 Task: Look for products in the category "Salsa" from the brand "Lucky Habanero".
Action: Mouse moved to (298, 165)
Screenshot: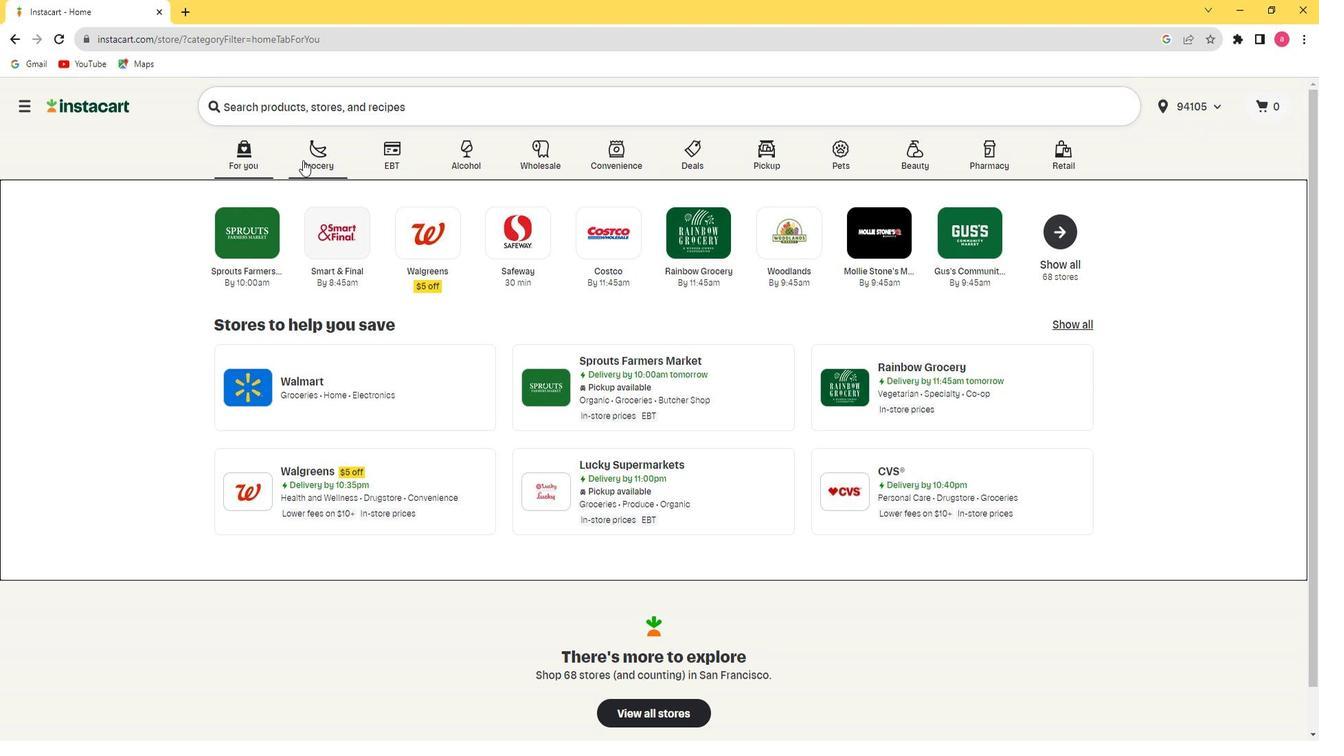 
Action: Mouse pressed left at (298, 165)
Screenshot: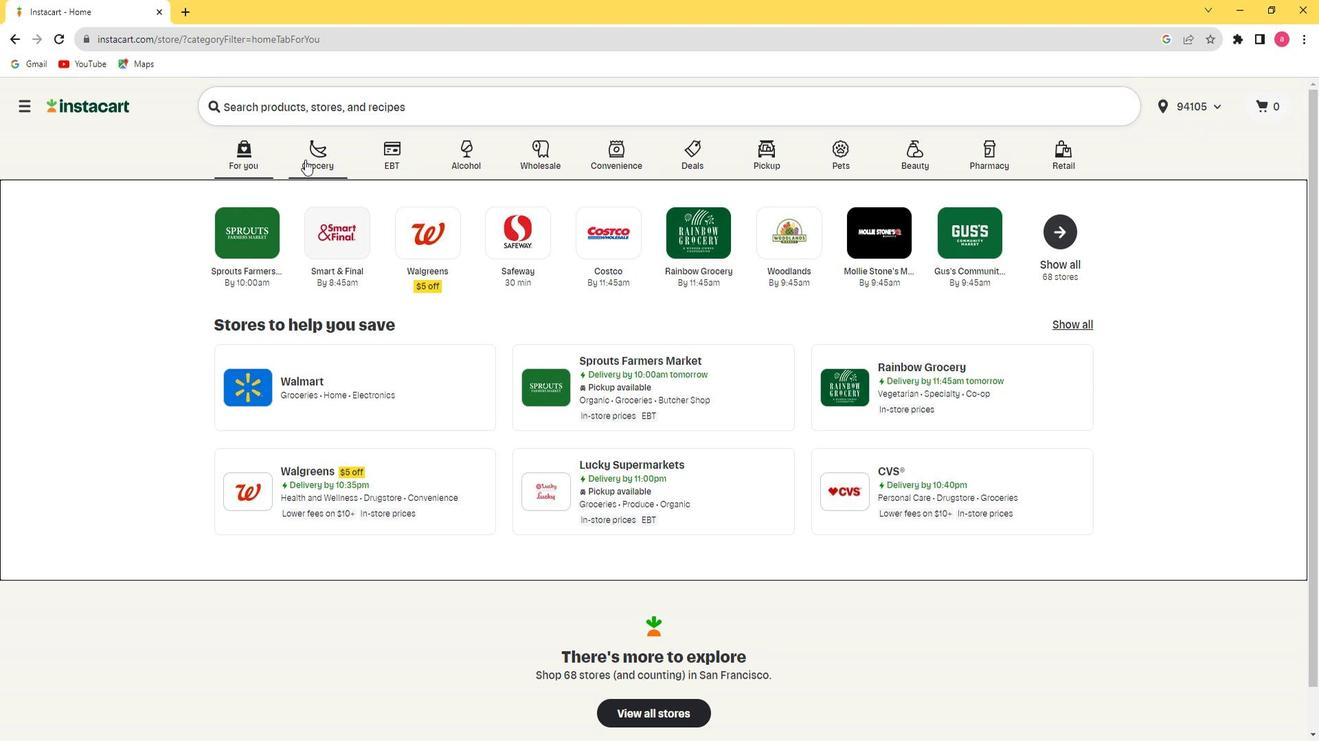 
Action: Mouse moved to (792, 267)
Screenshot: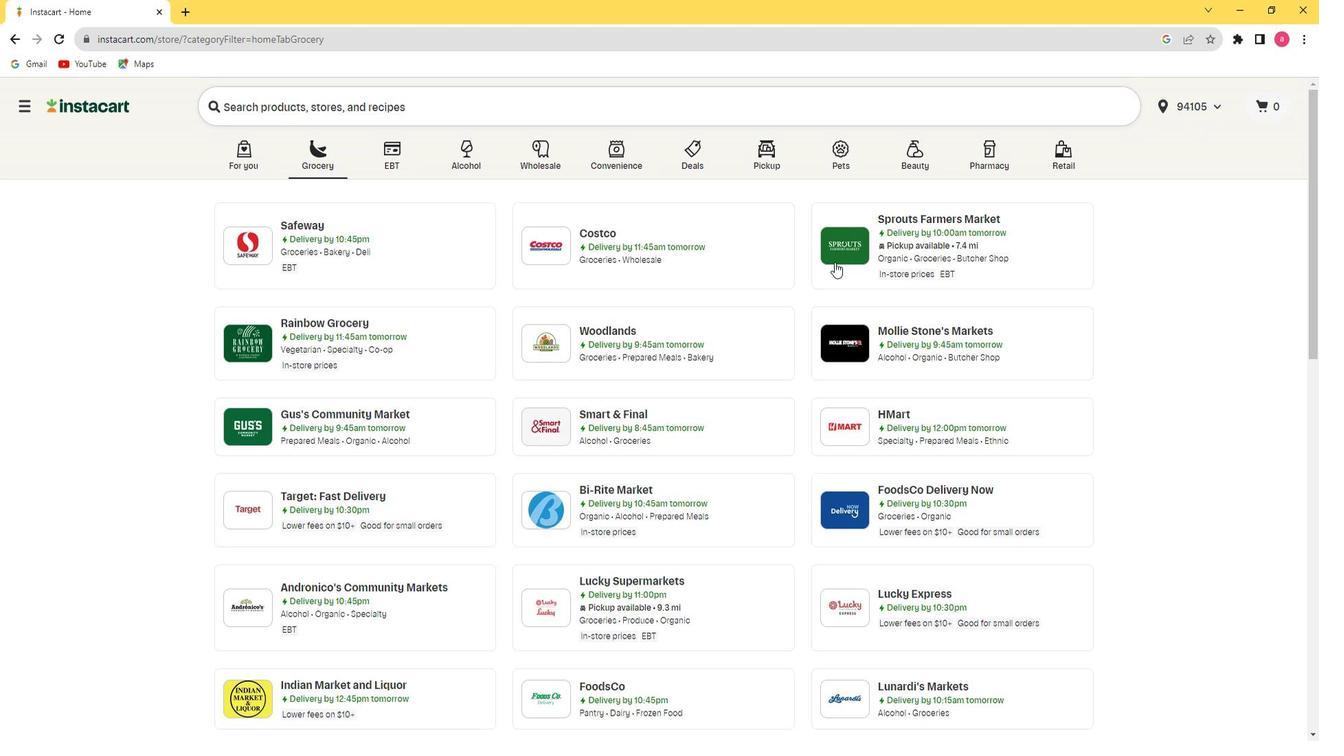 
Action: Mouse pressed left at (792, 267)
Screenshot: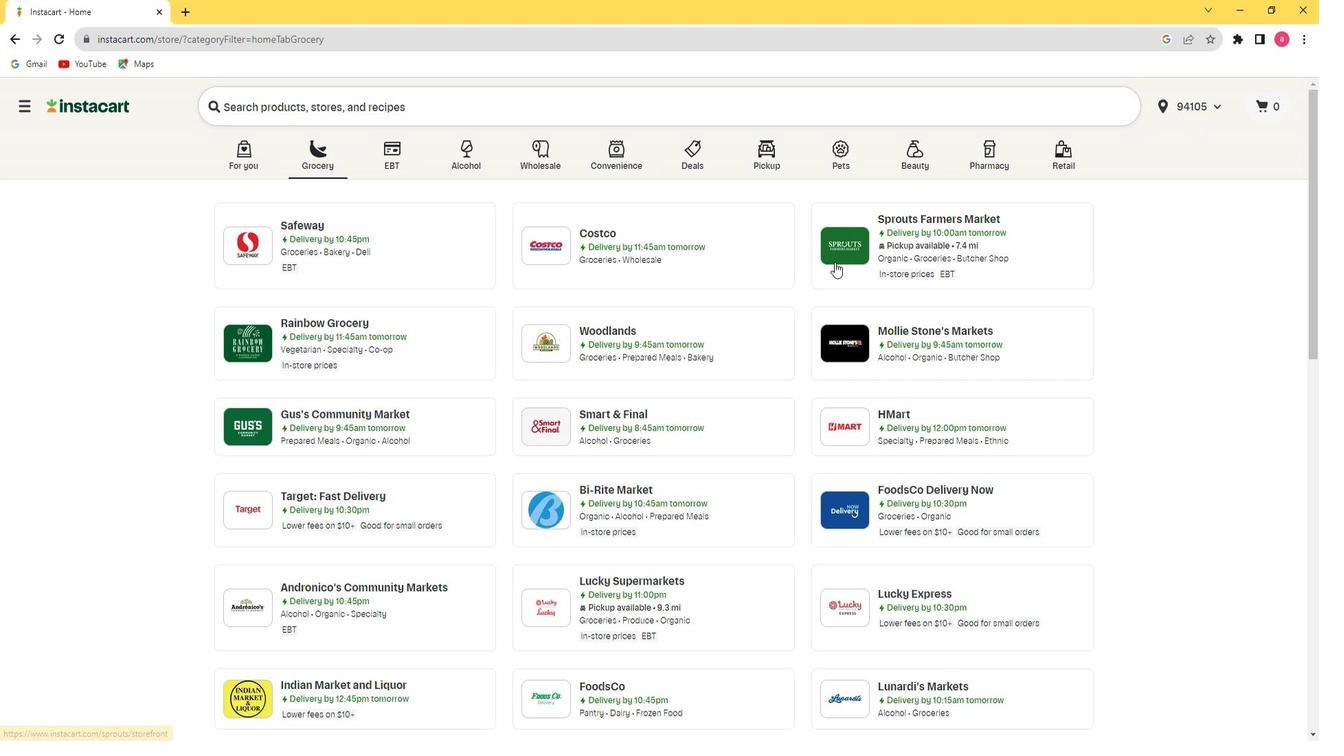 
Action: Mouse moved to (94, 572)
Screenshot: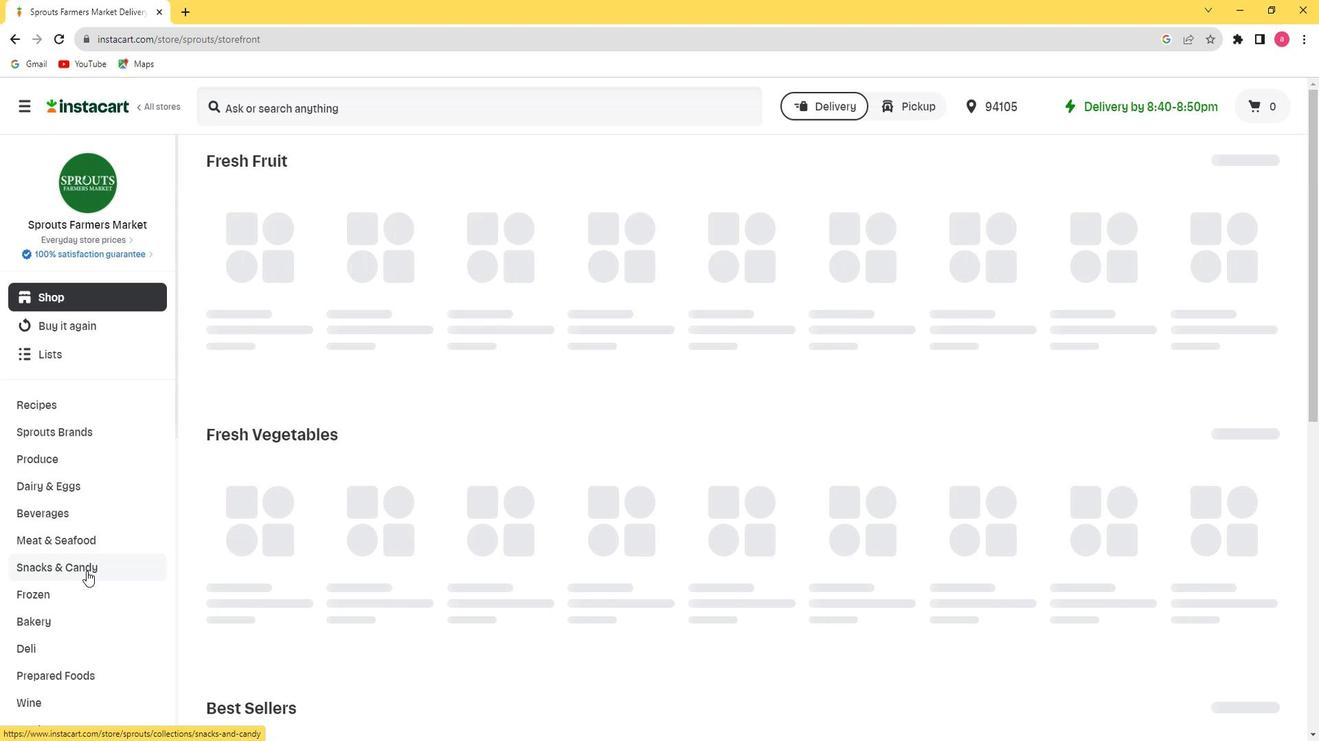 
Action: Mouse pressed left at (94, 572)
Screenshot: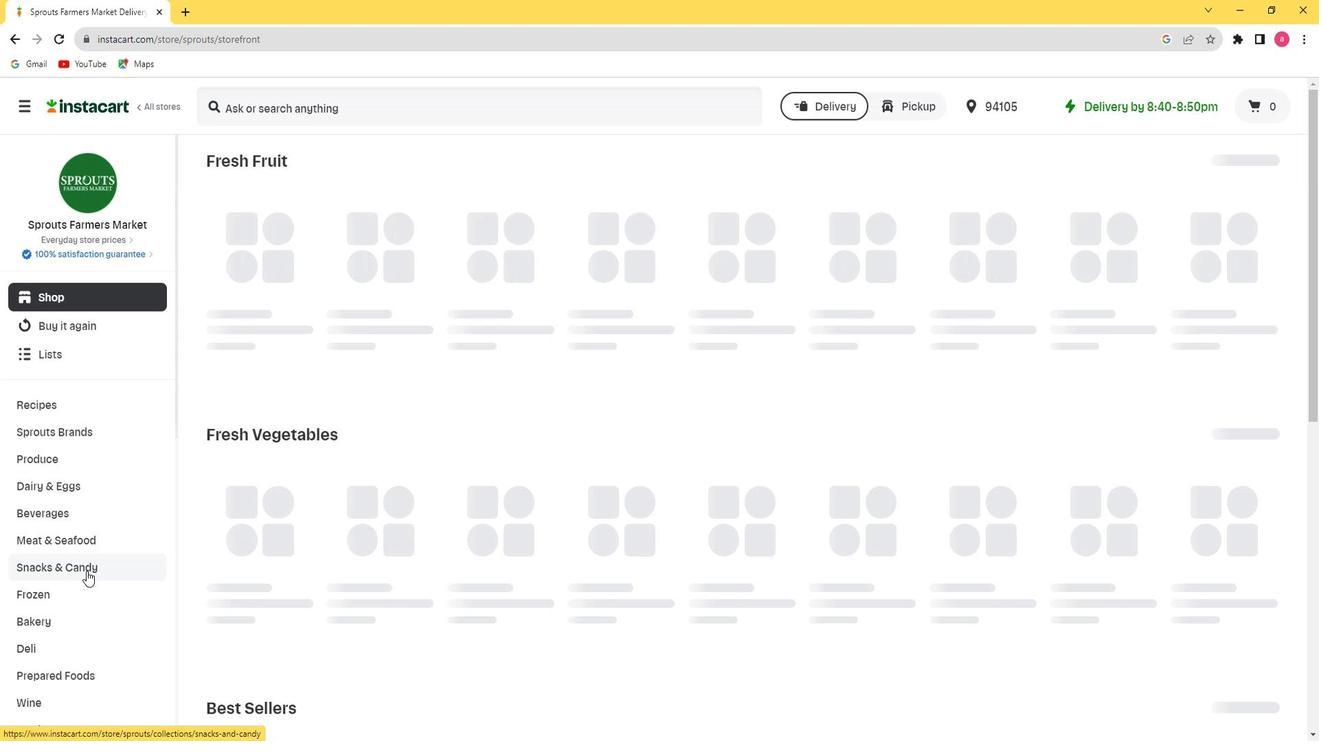 
Action: Mouse moved to (111, 612)
Screenshot: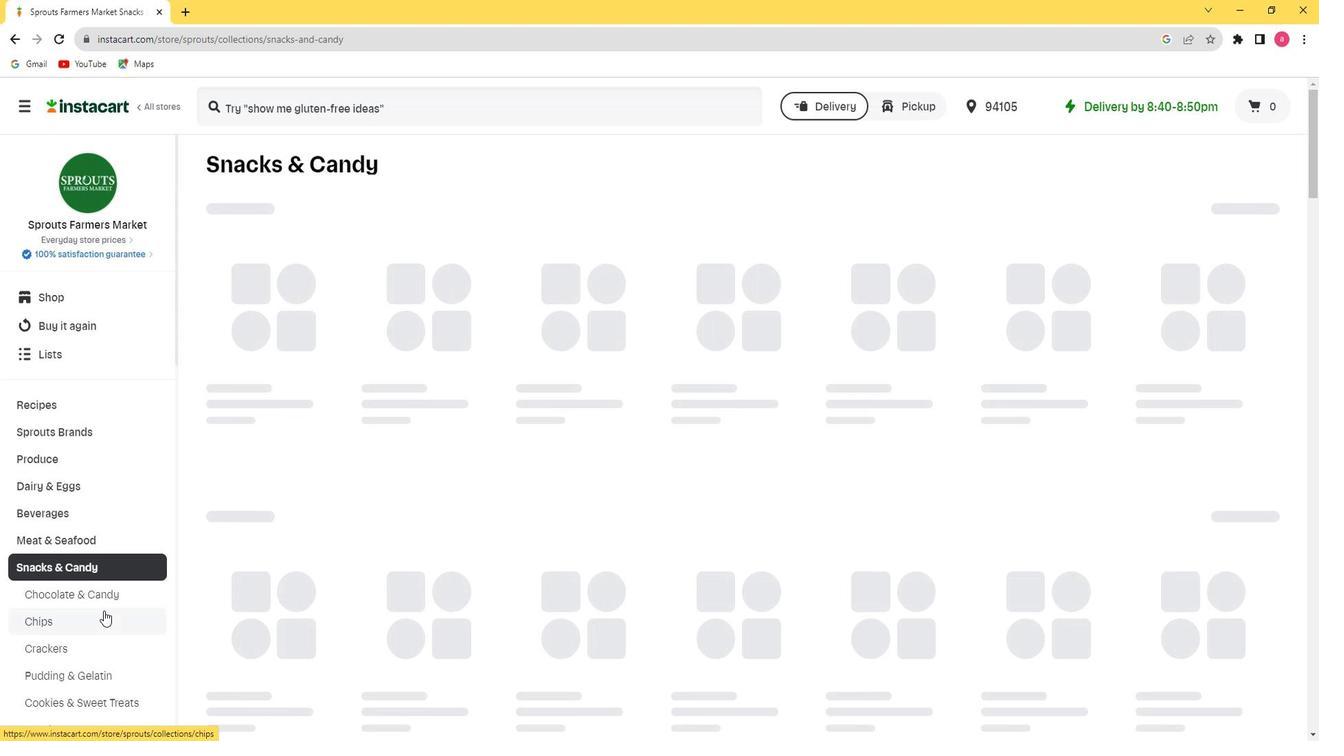 
Action: Mouse scrolled (111, 611) with delta (0, 0)
Screenshot: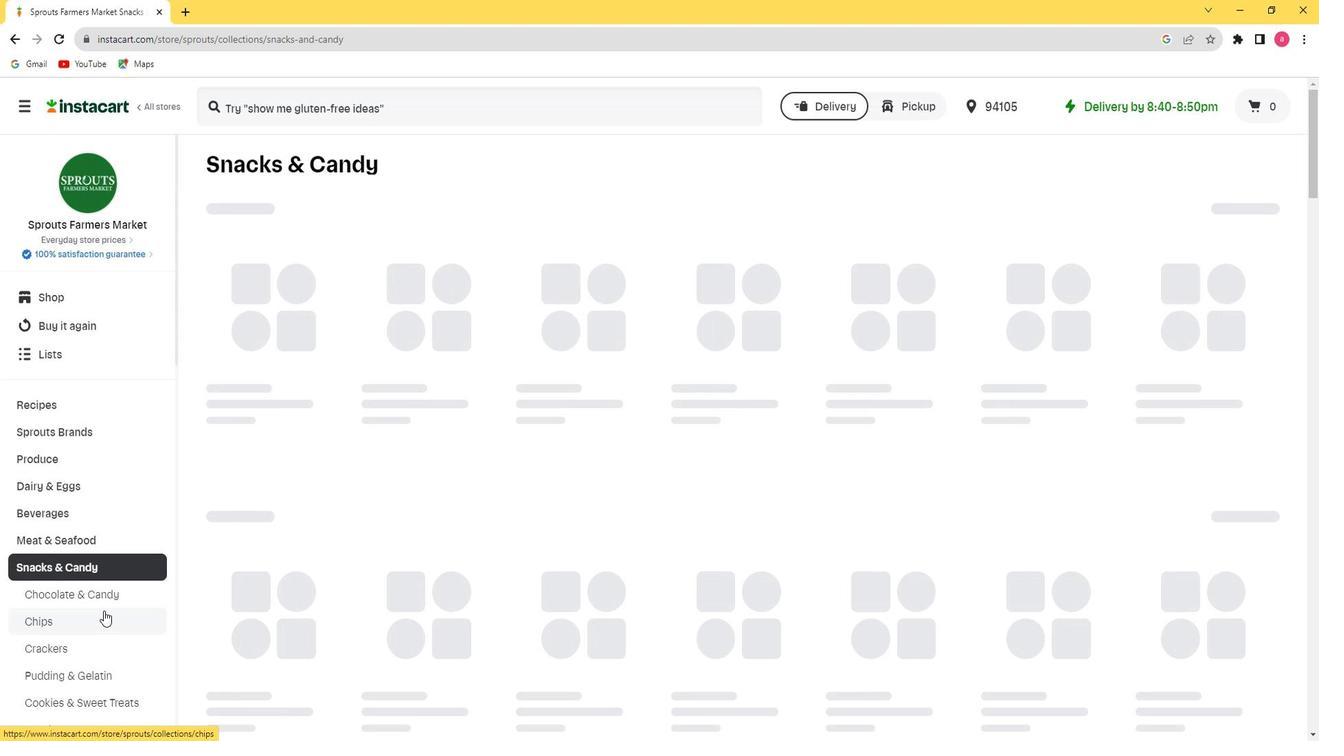 
Action: Mouse moved to (120, 540)
Screenshot: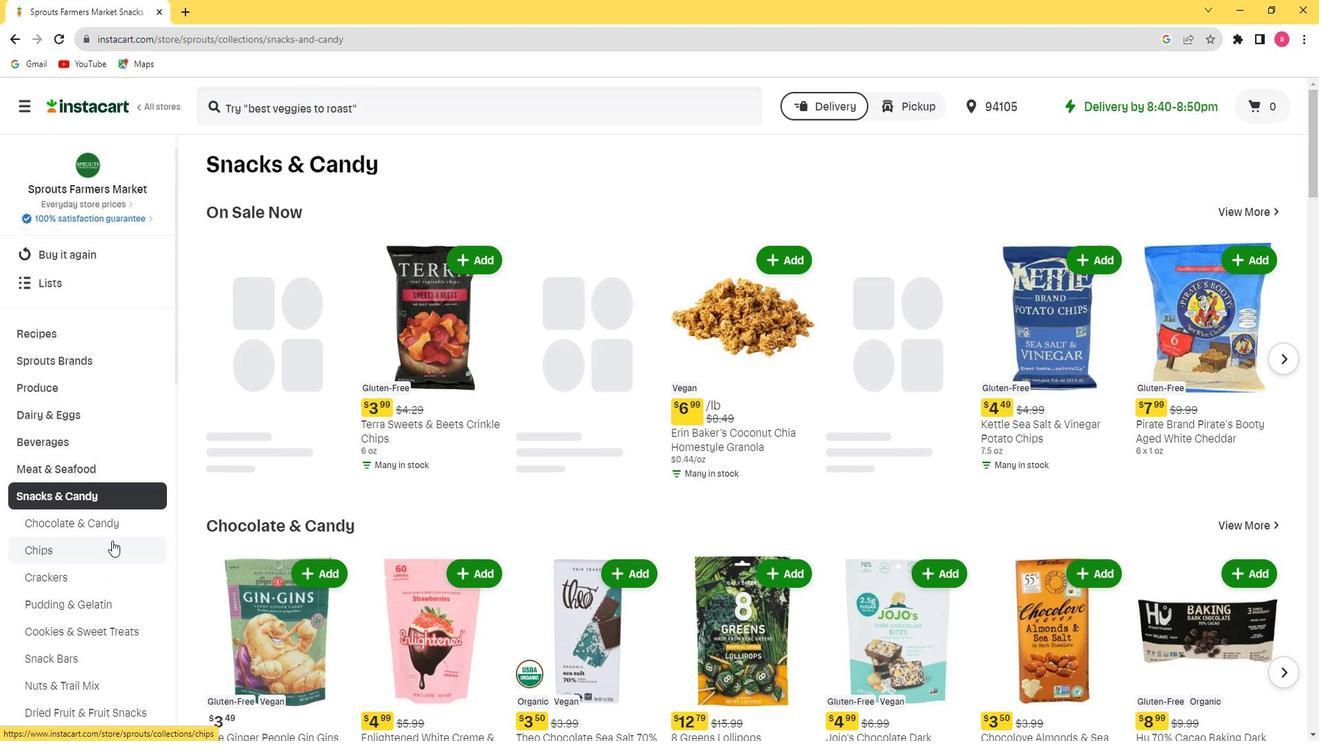 
Action: Mouse scrolled (120, 539) with delta (0, 0)
Screenshot: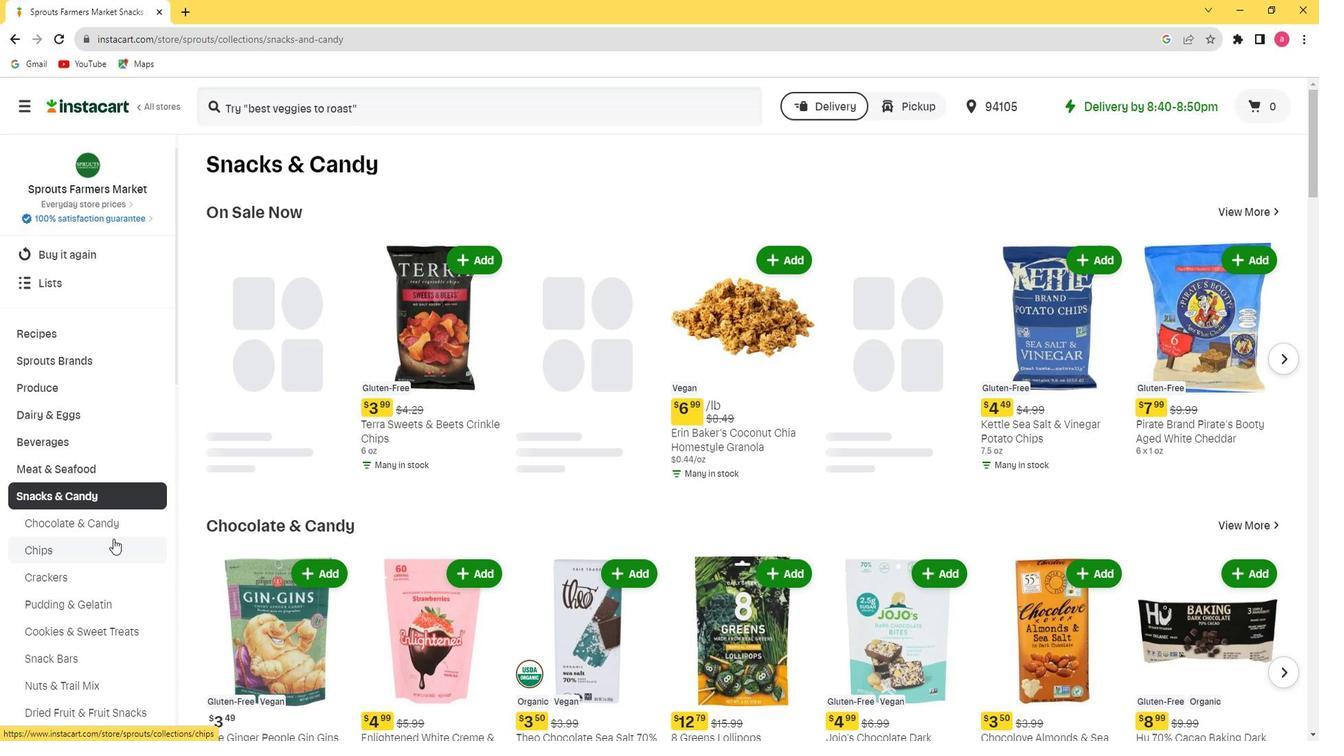 
Action: Mouse moved to (121, 517)
Screenshot: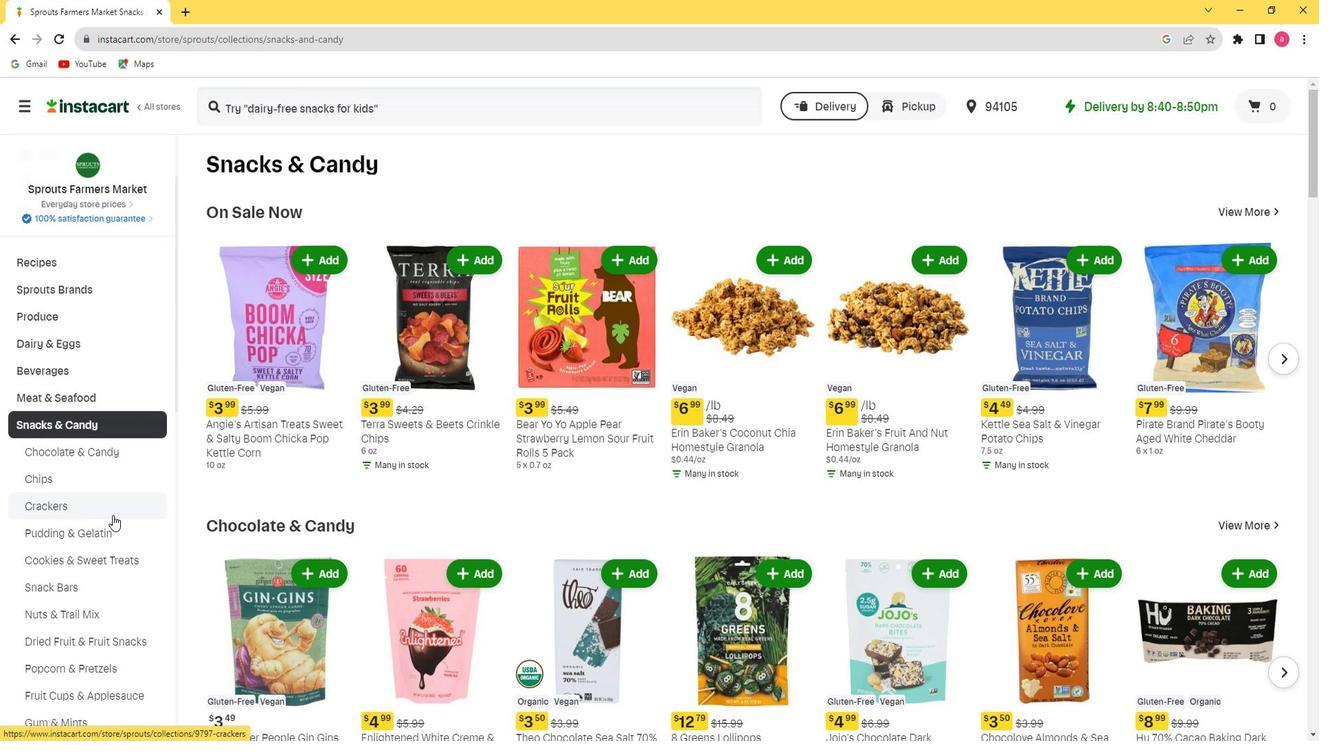 
Action: Mouse scrolled (121, 516) with delta (0, 0)
Screenshot: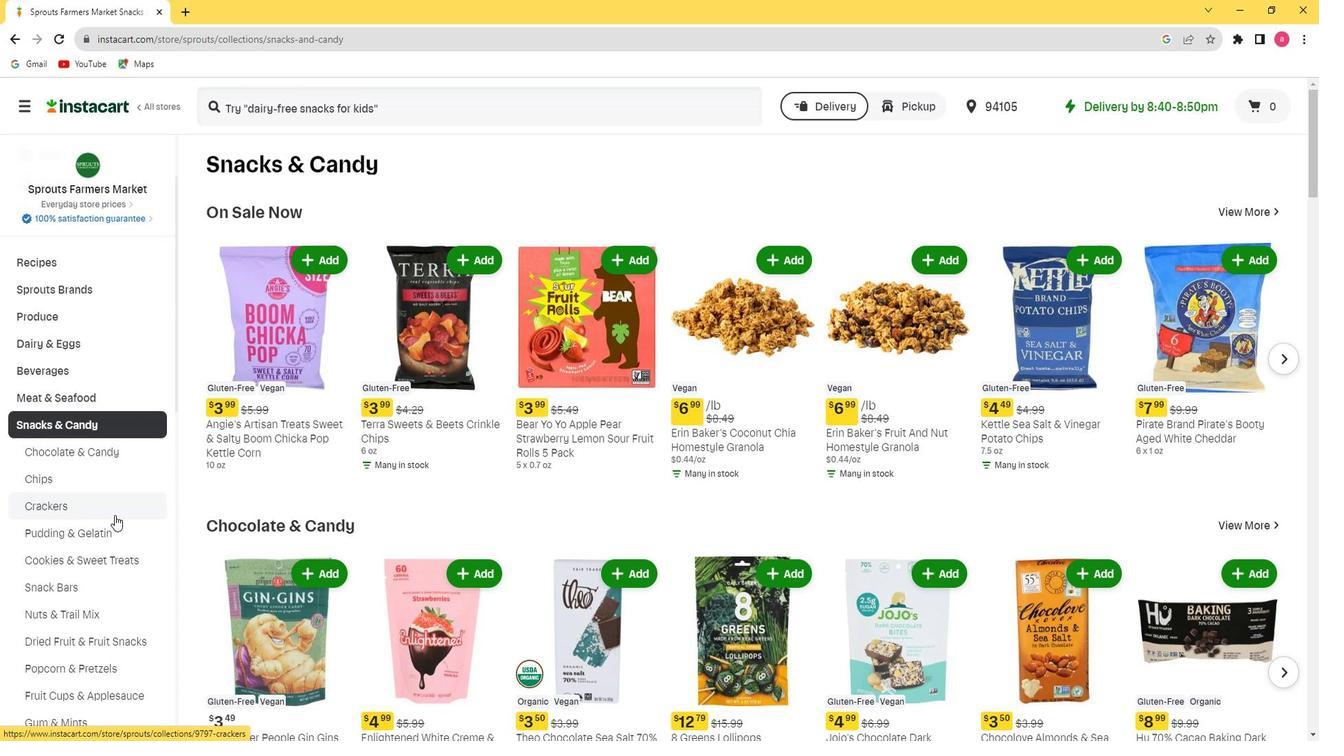 
Action: Mouse scrolled (121, 516) with delta (0, 0)
Screenshot: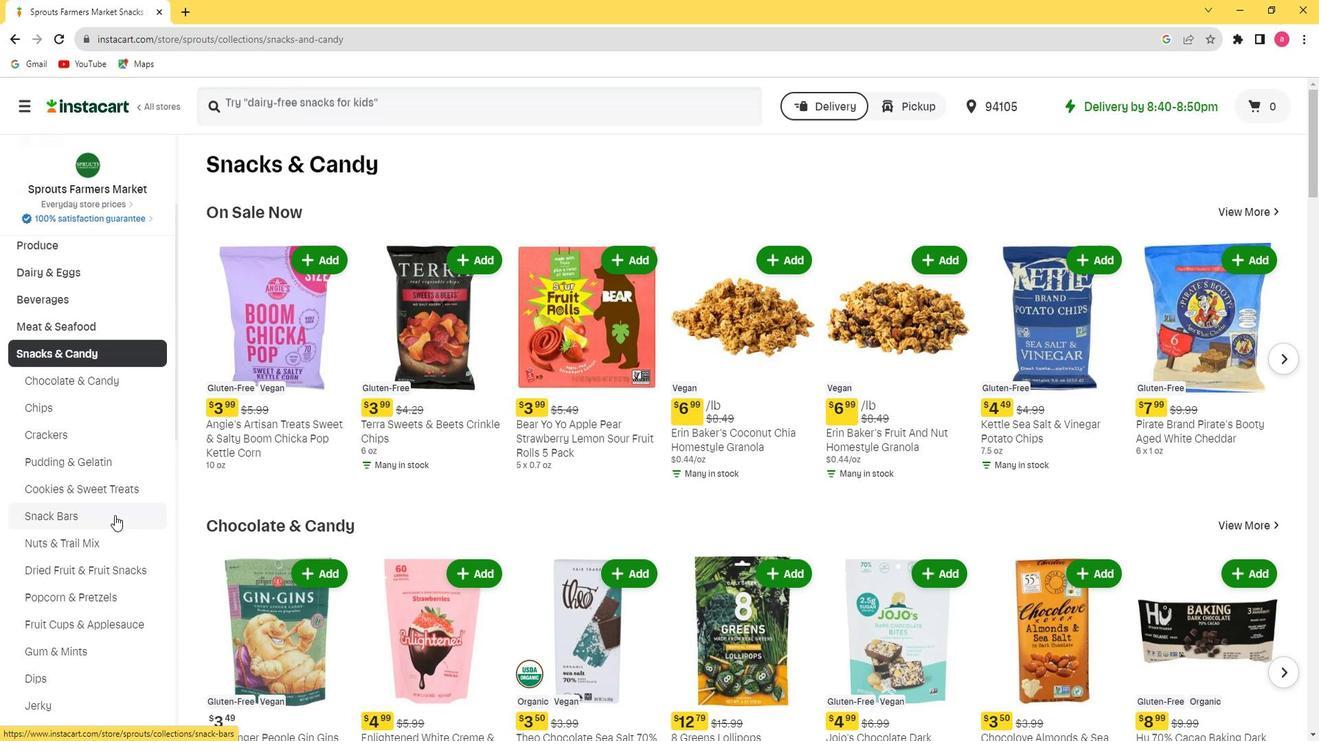 
Action: Mouse moved to (57, 616)
Screenshot: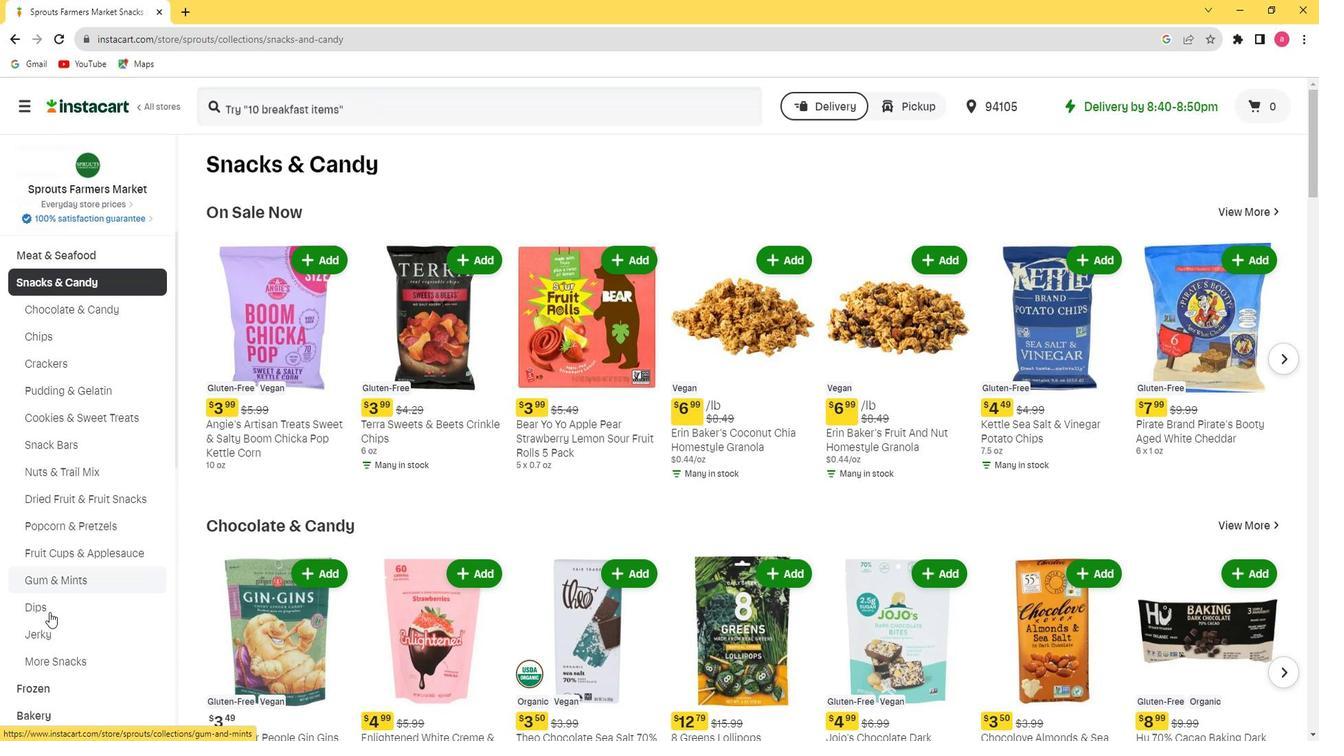 
Action: Mouse pressed left at (57, 616)
Screenshot: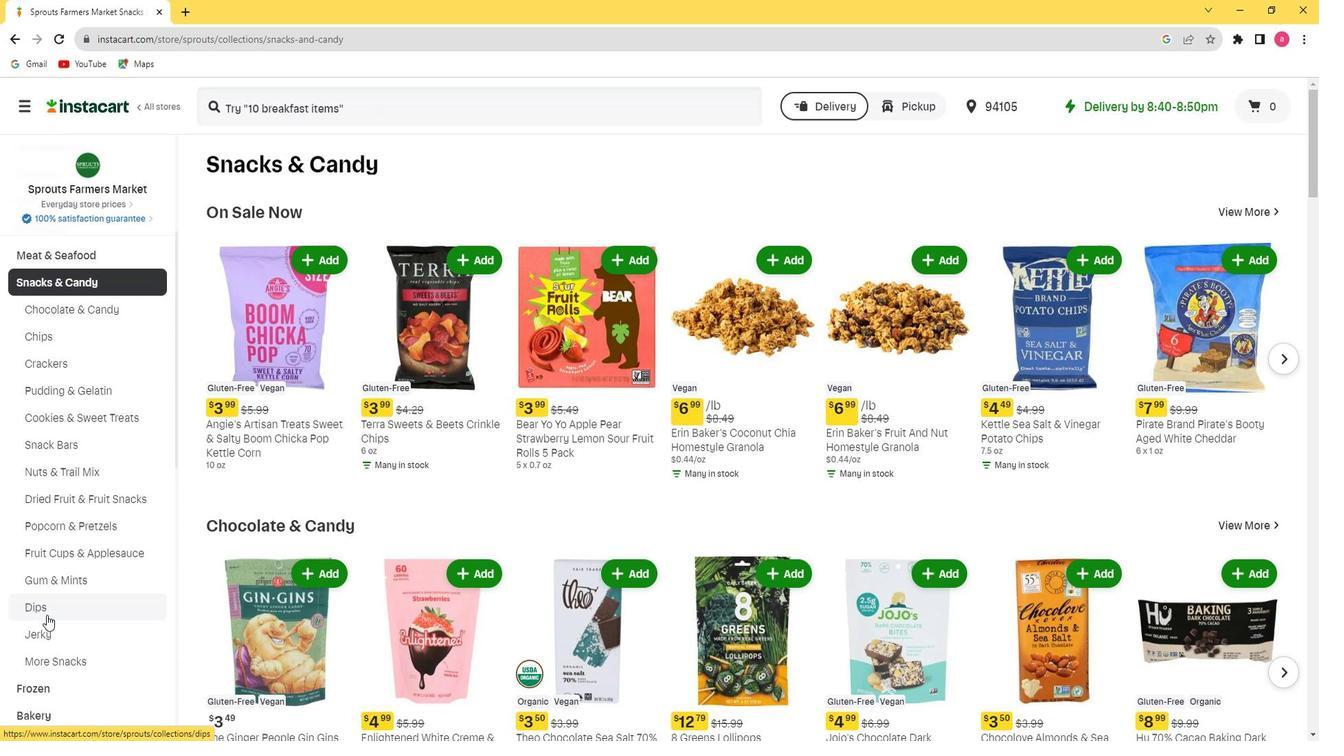 
Action: Mouse moved to (261, 231)
Screenshot: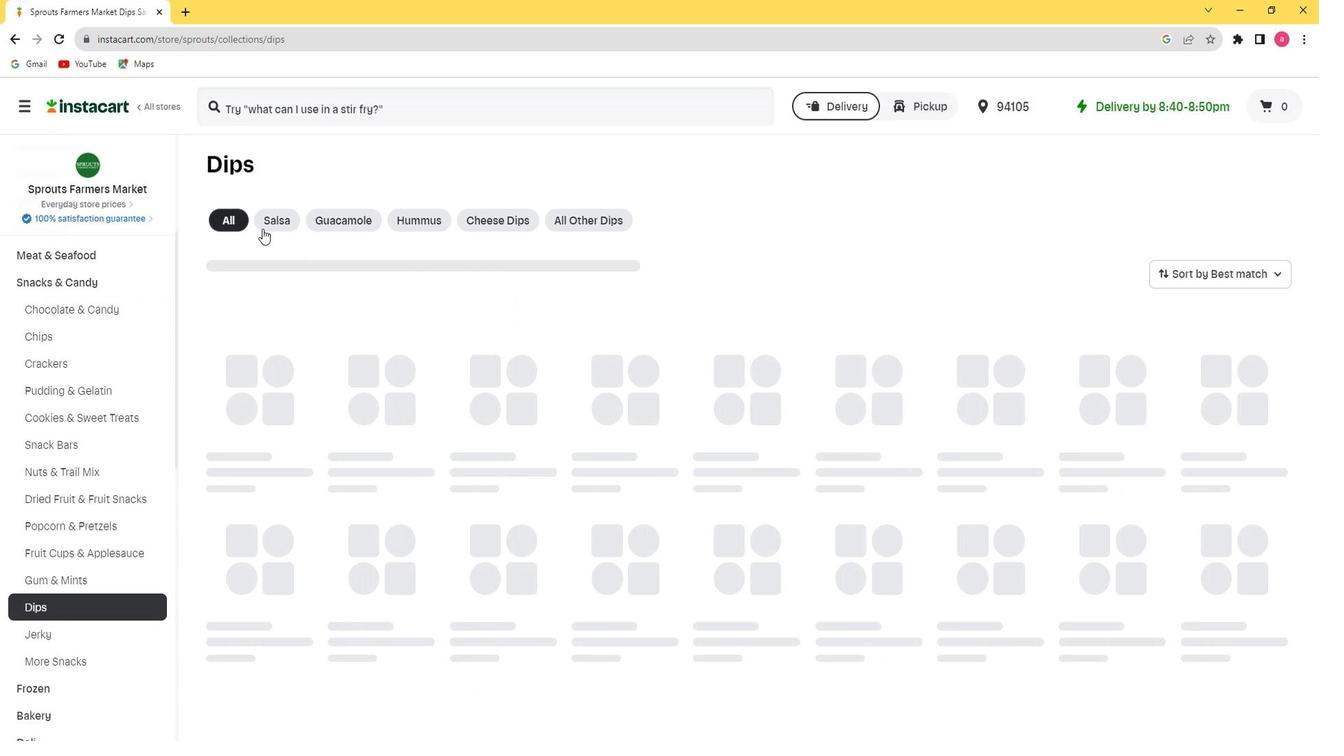 
Action: Mouse pressed left at (261, 231)
Screenshot: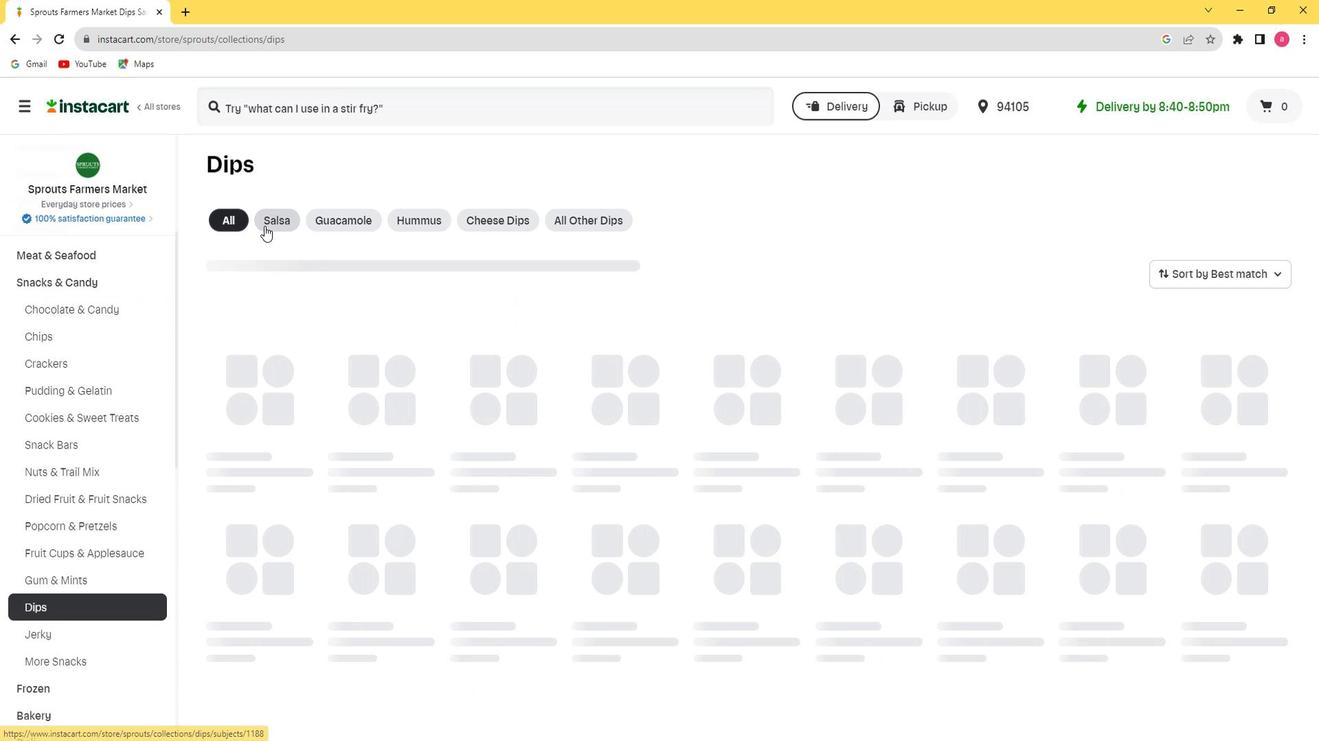 
Action: Mouse moved to (423, 278)
Screenshot: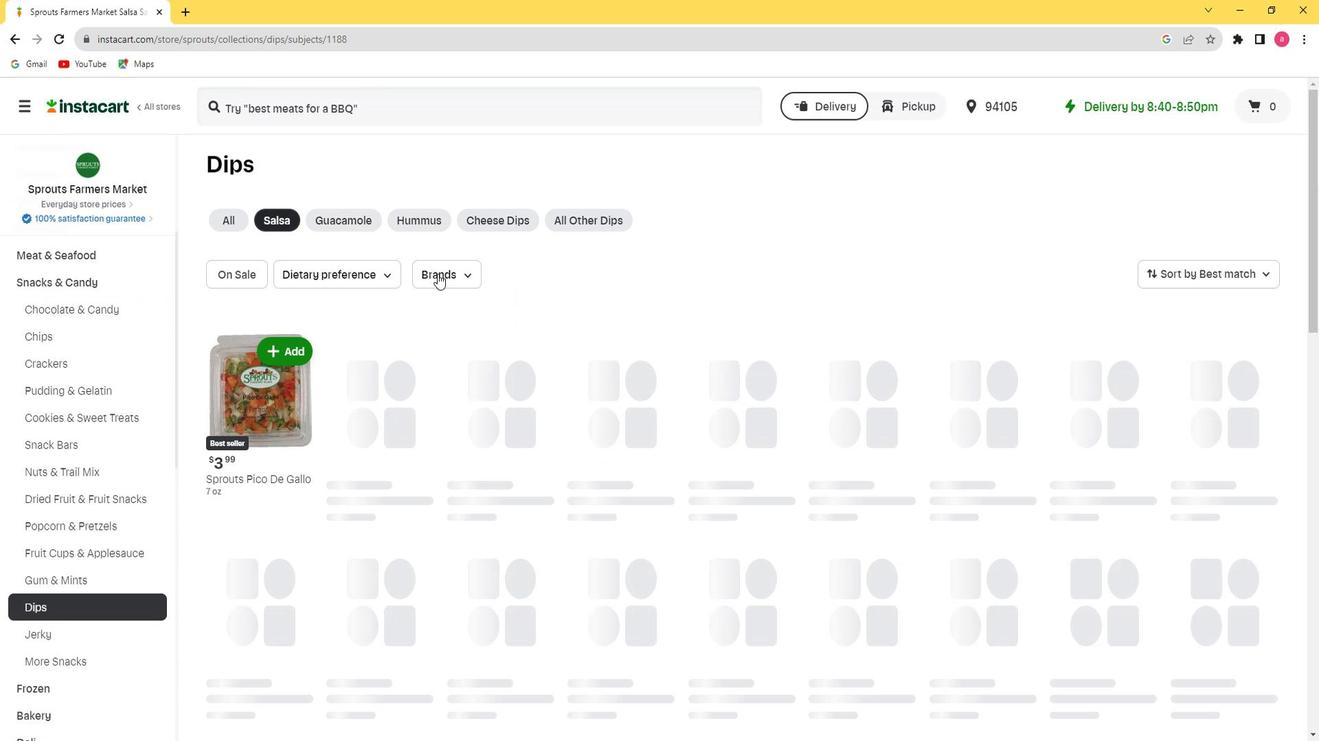 
Action: Mouse pressed left at (423, 278)
Screenshot: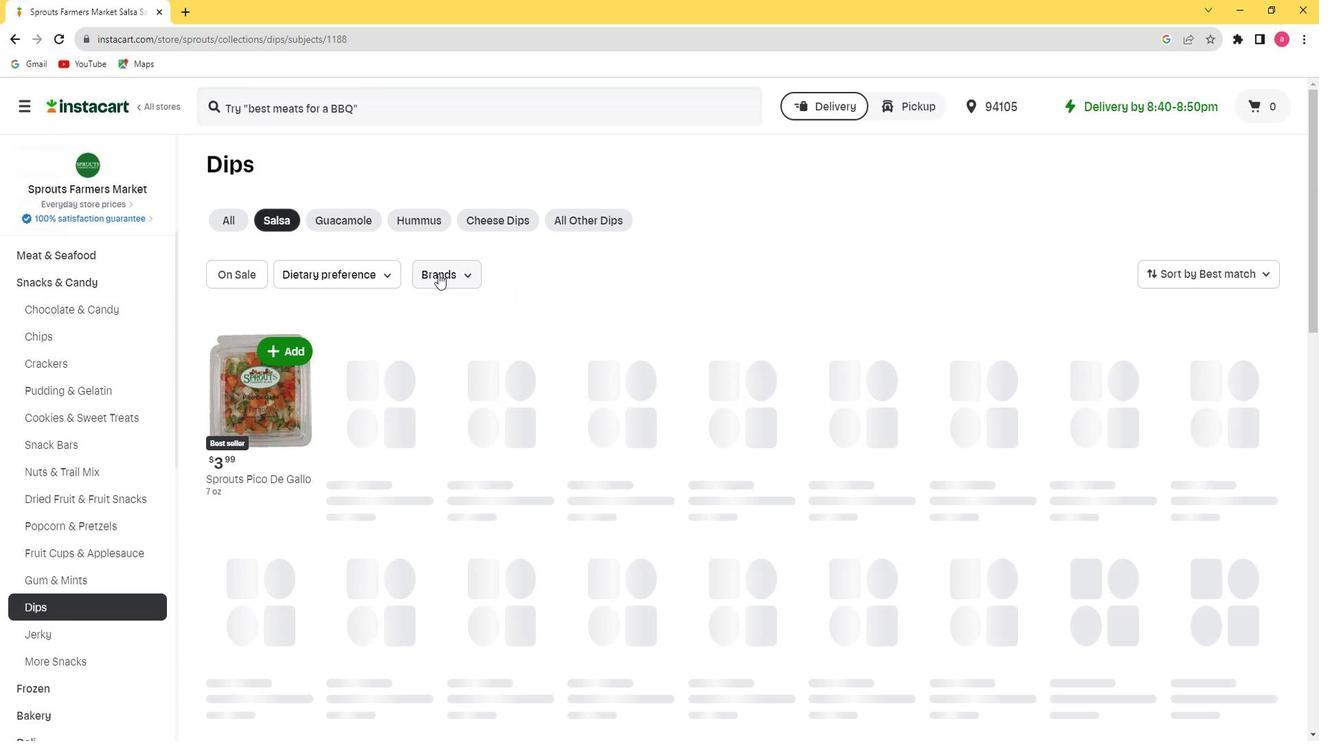 
Action: Mouse moved to (515, 367)
Screenshot: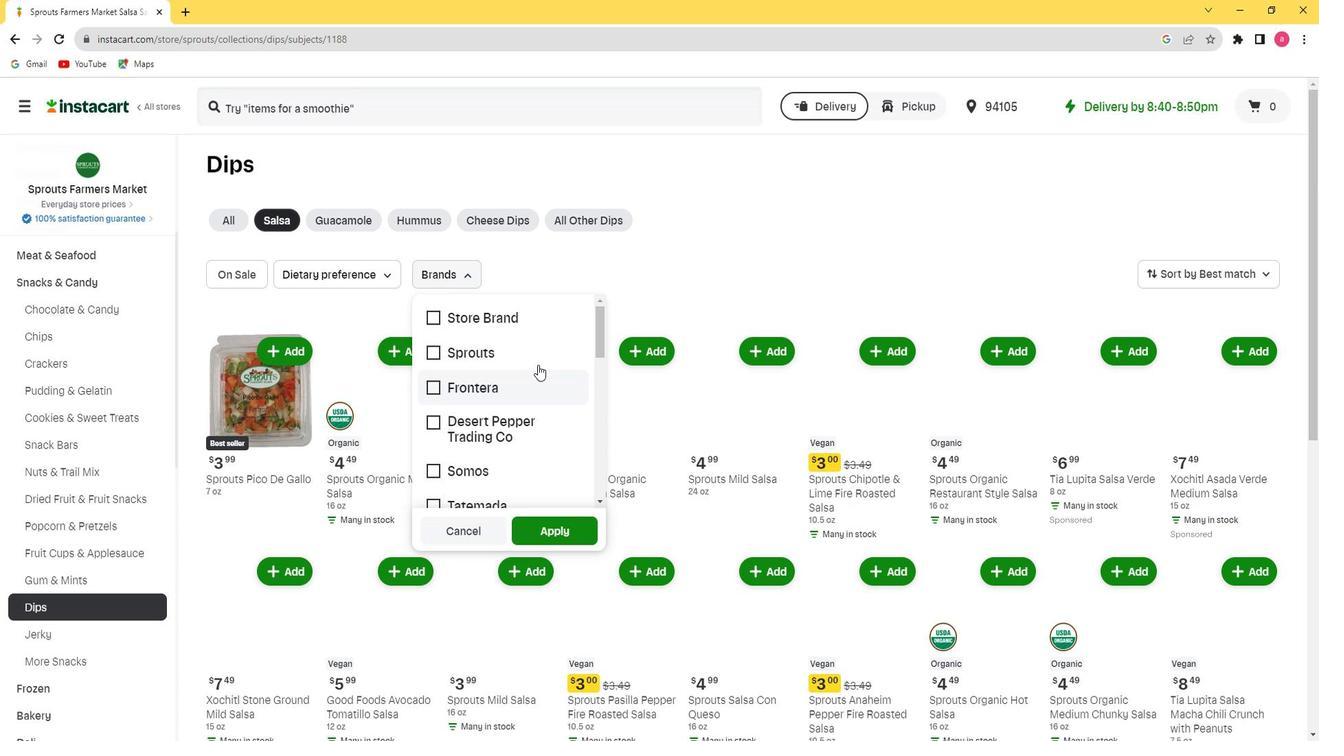 
Action: Mouse scrolled (515, 366) with delta (0, 0)
Screenshot: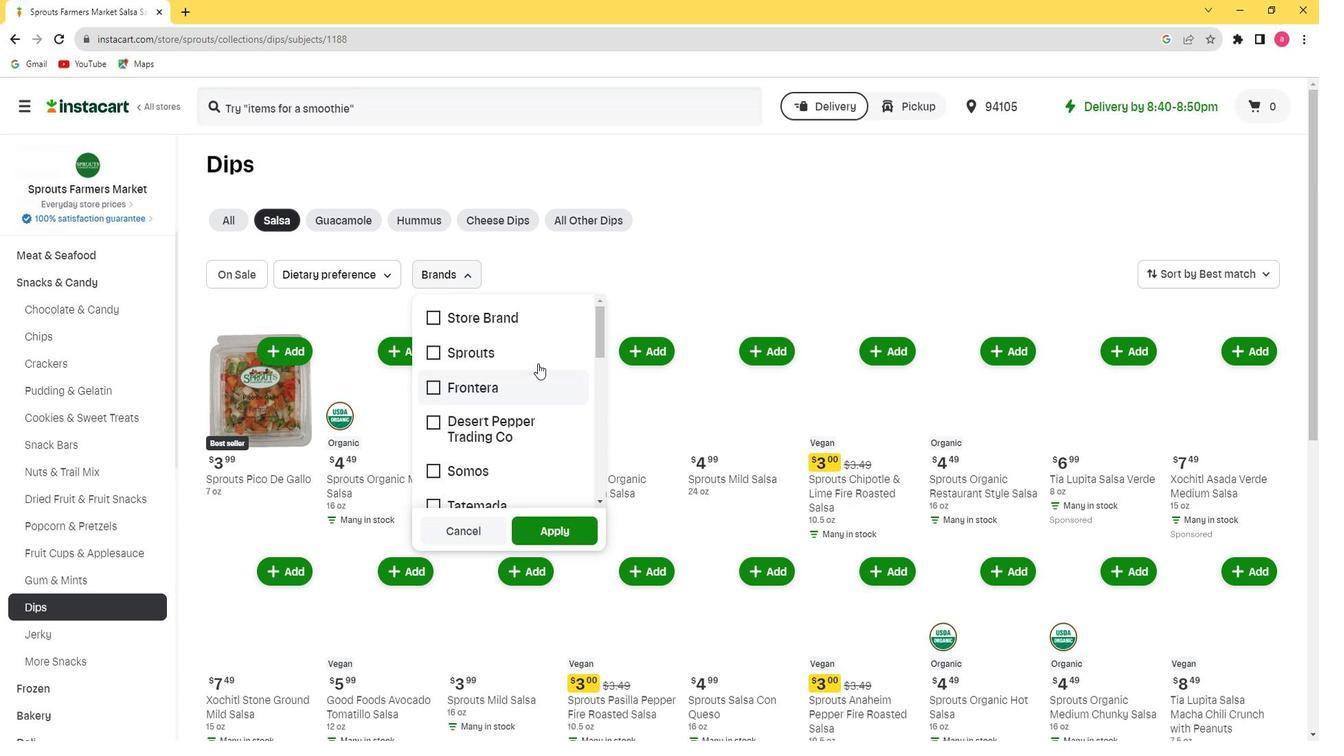 
Action: Mouse scrolled (515, 366) with delta (0, 0)
Screenshot: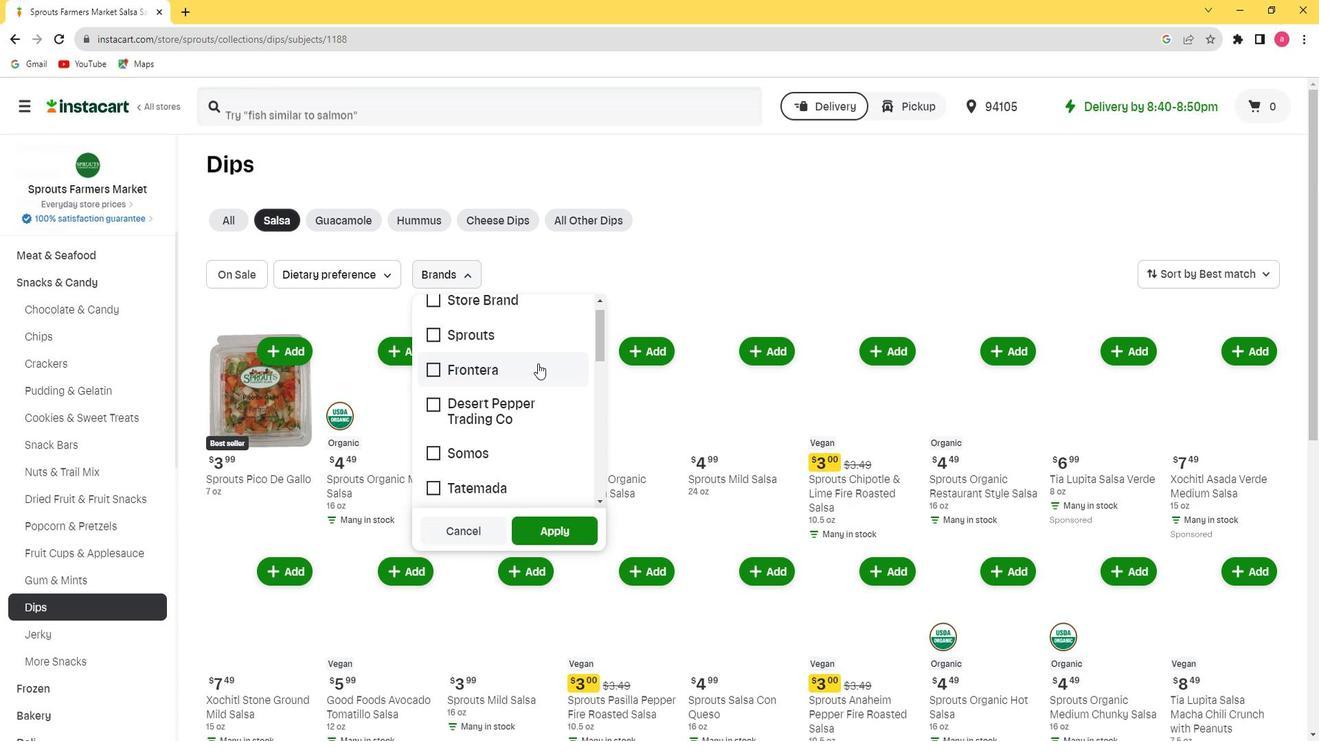 
Action: Mouse scrolled (515, 366) with delta (0, 0)
Screenshot: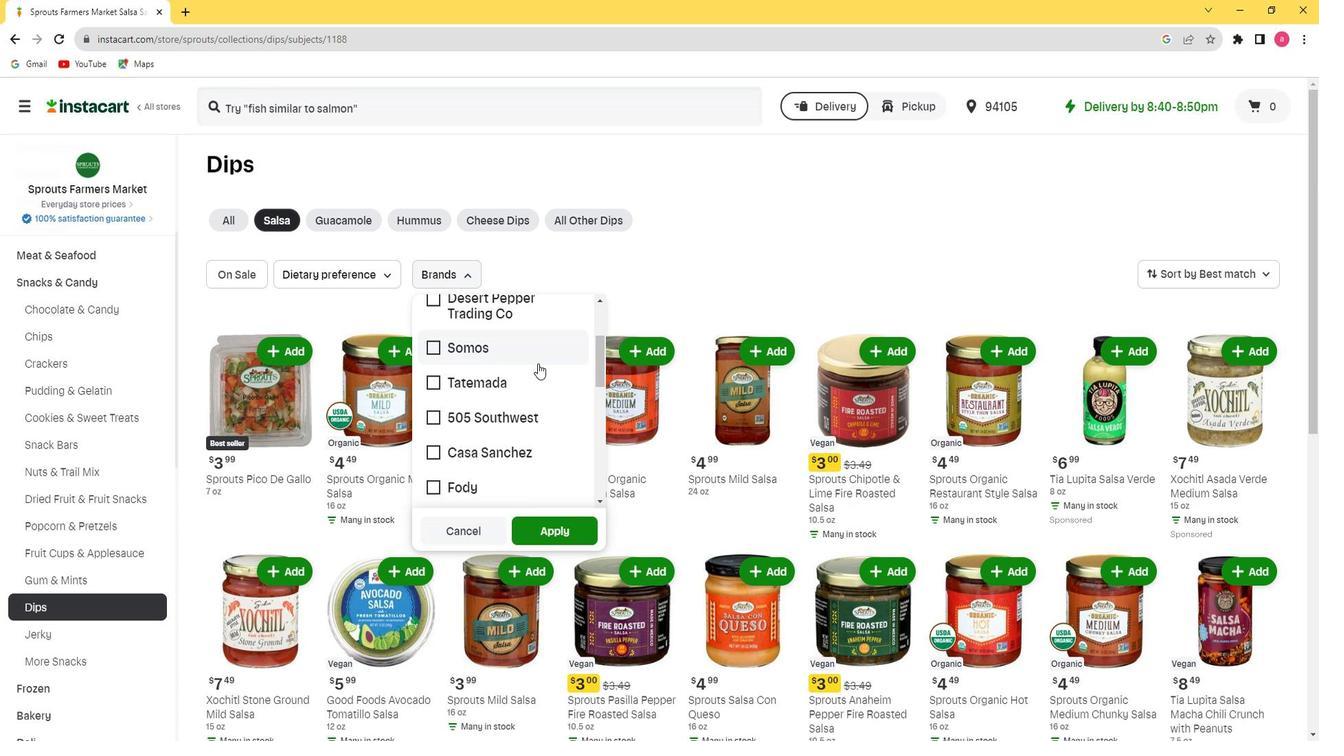 
Action: Mouse scrolled (515, 366) with delta (0, 0)
Screenshot: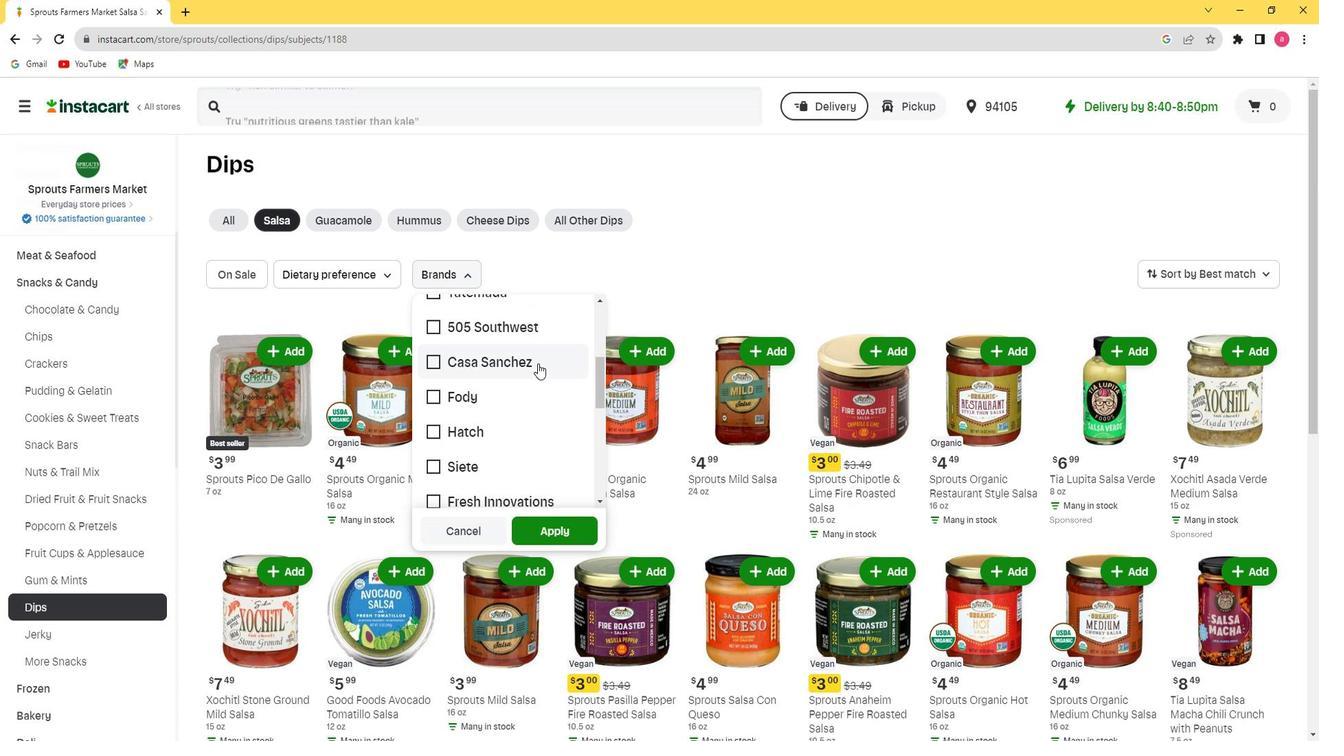 
Action: Mouse scrolled (515, 366) with delta (0, 0)
Screenshot: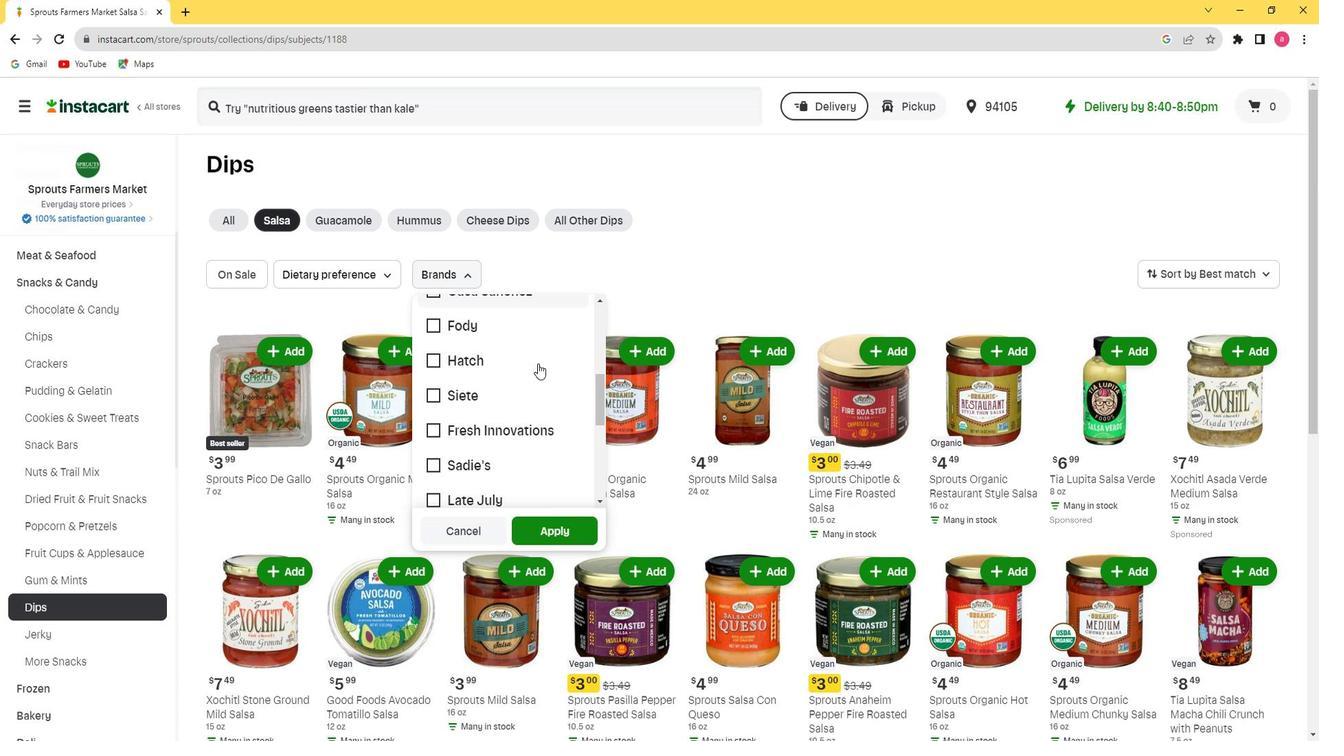 
Action: Mouse scrolled (515, 366) with delta (0, 0)
Screenshot: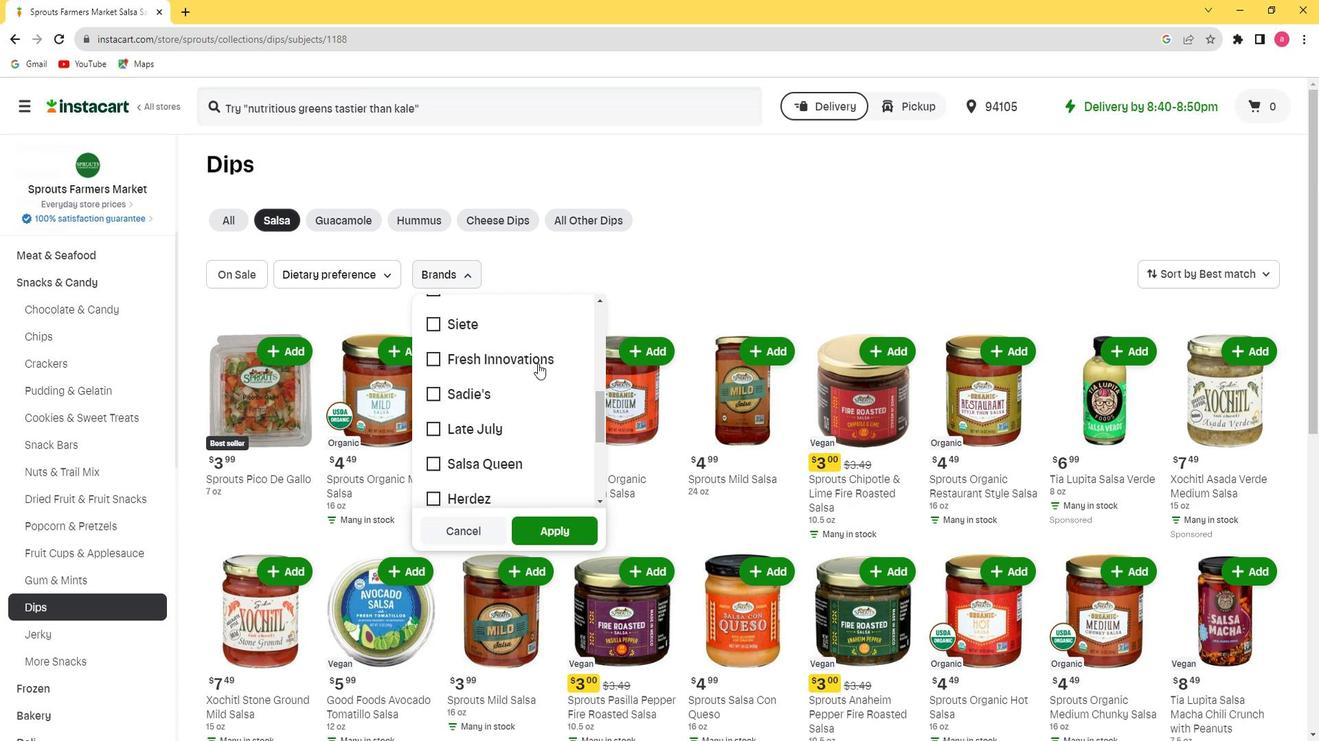 
Action: Mouse scrolled (515, 366) with delta (0, 0)
Screenshot: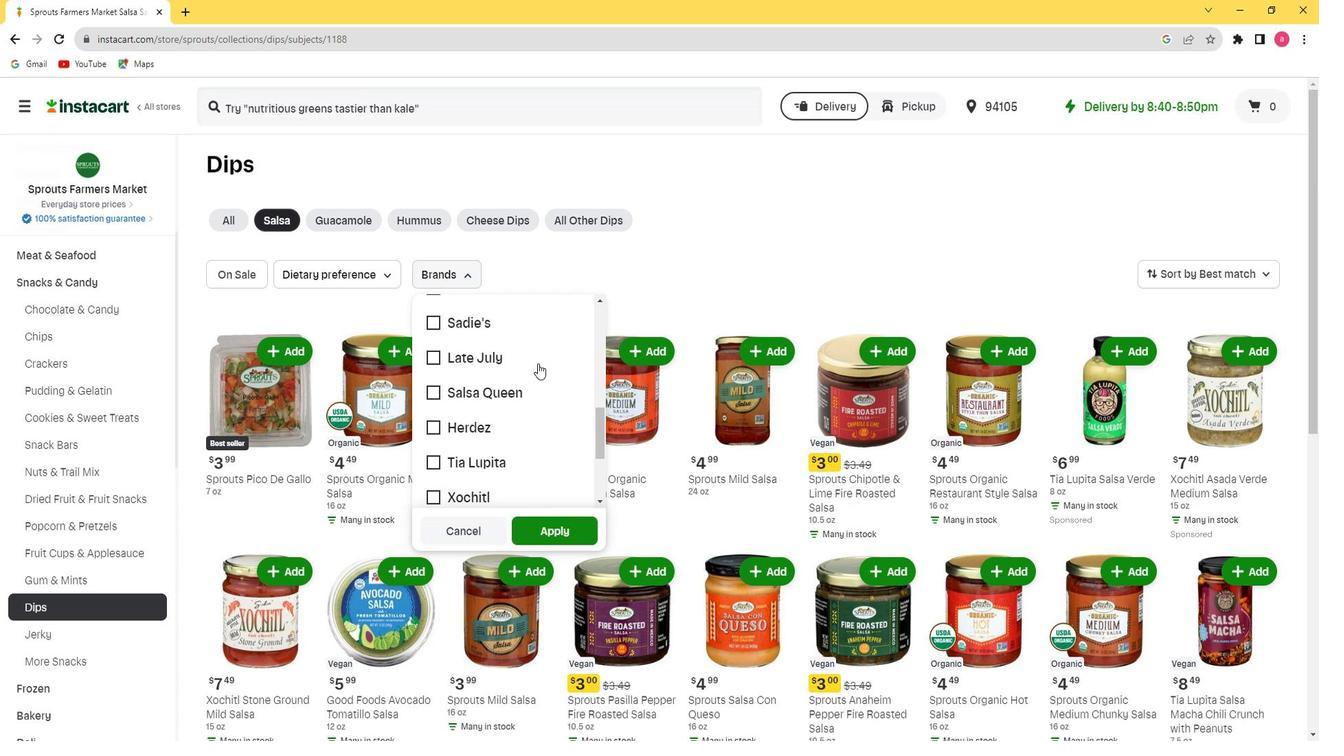 
Action: Mouse scrolled (515, 366) with delta (0, 0)
Screenshot: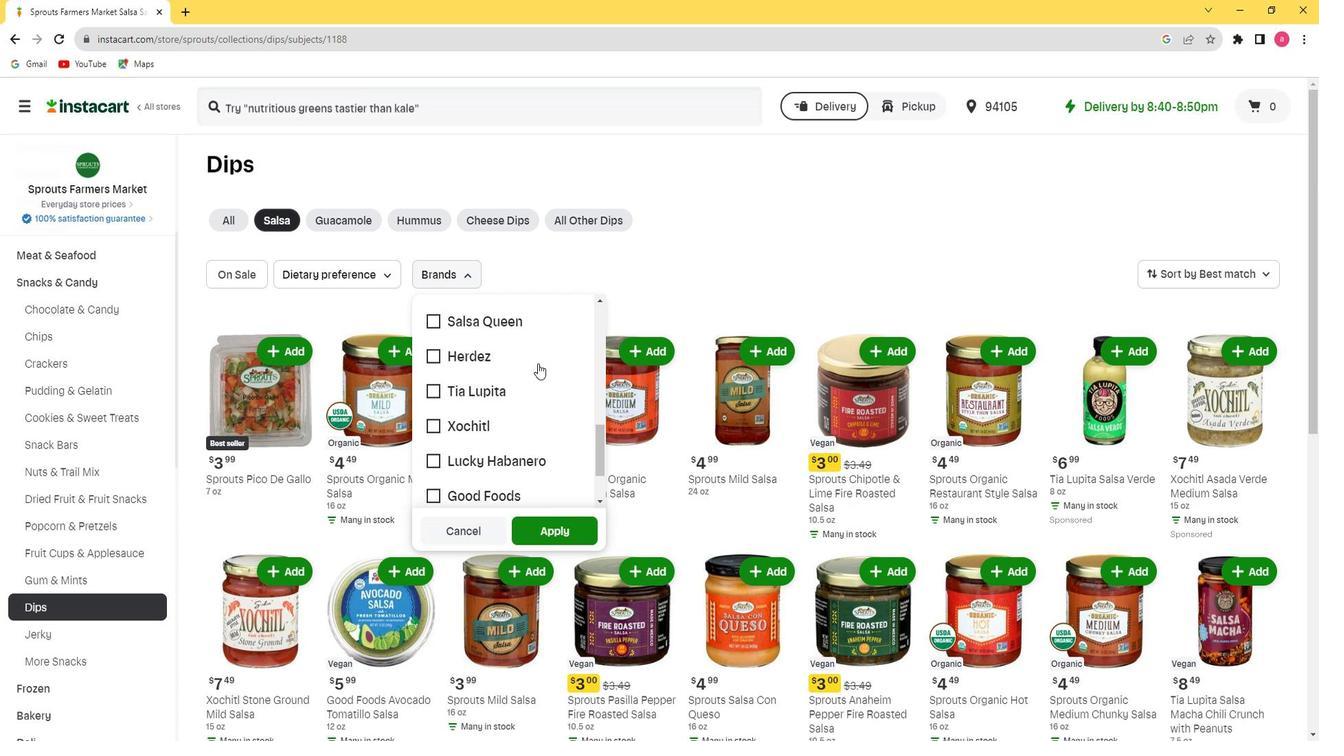 
Action: Mouse moved to (503, 382)
Screenshot: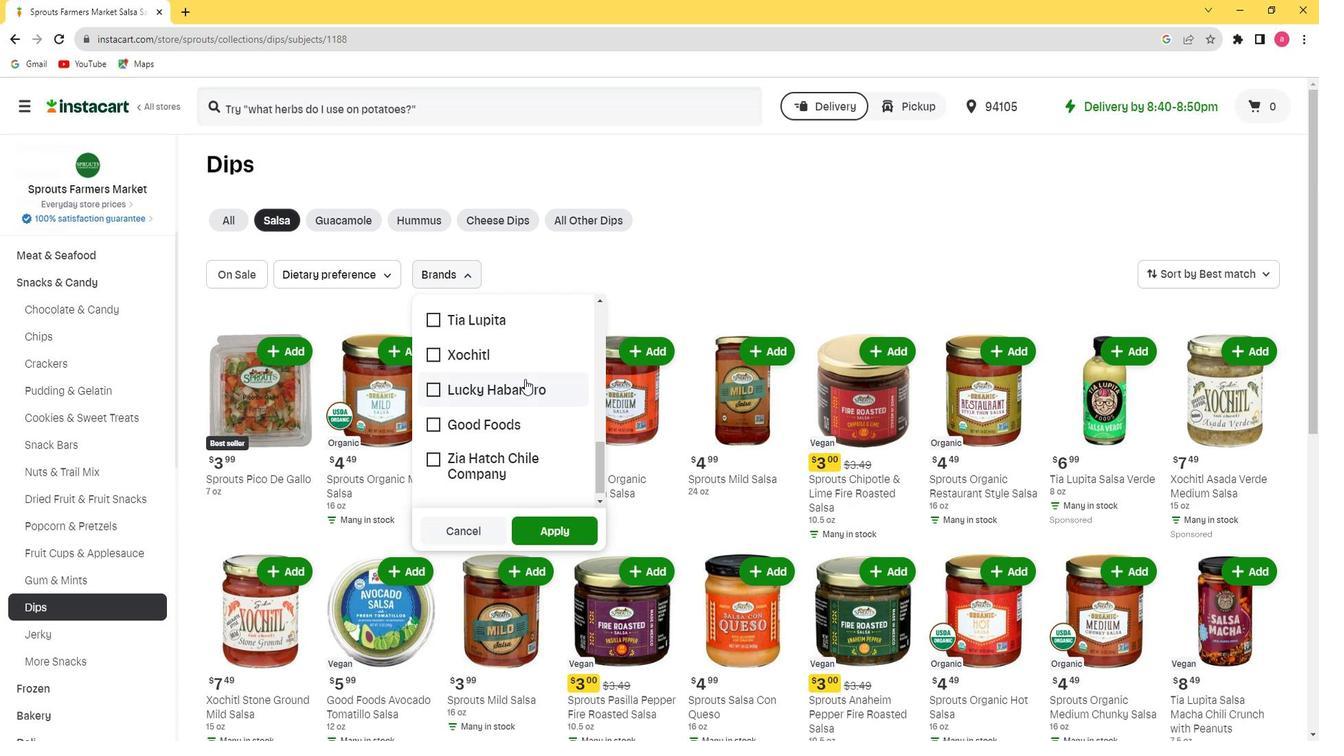 
Action: Mouse pressed left at (503, 382)
Screenshot: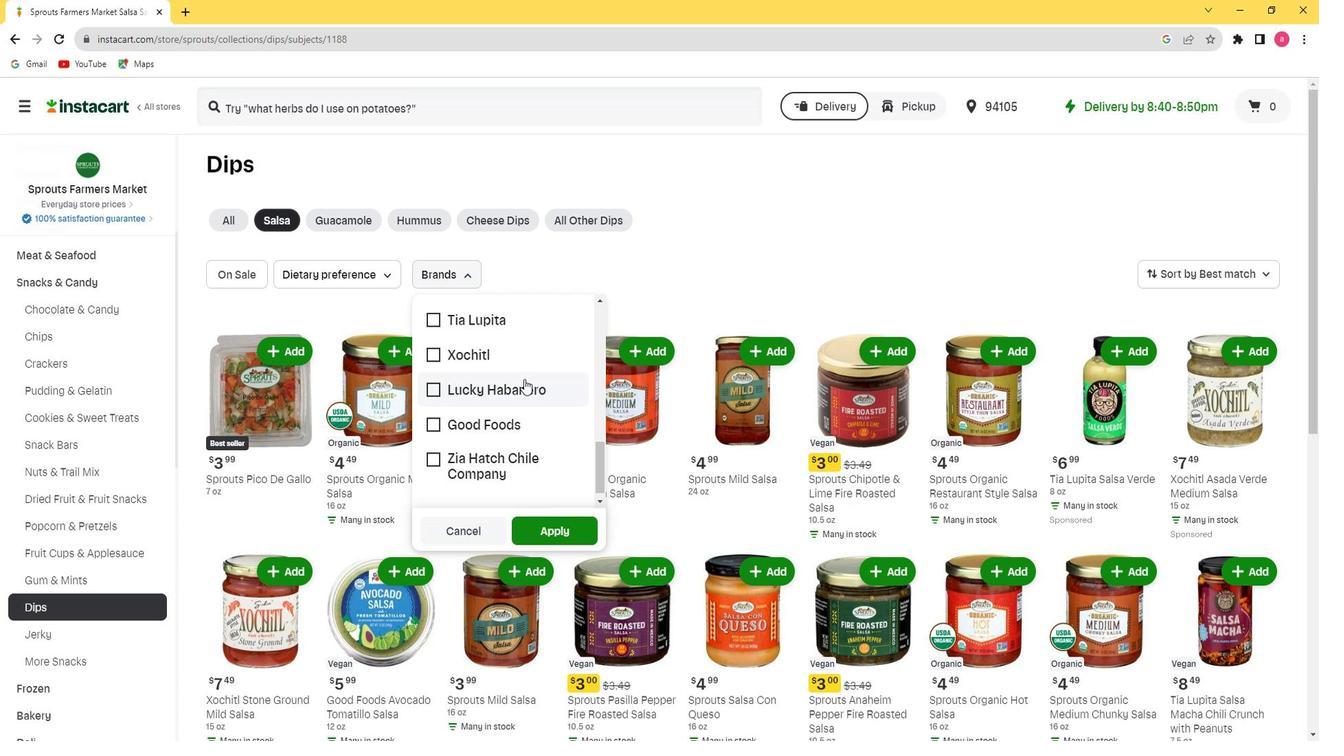 
Action: Mouse moved to (509, 524)
Screenshot: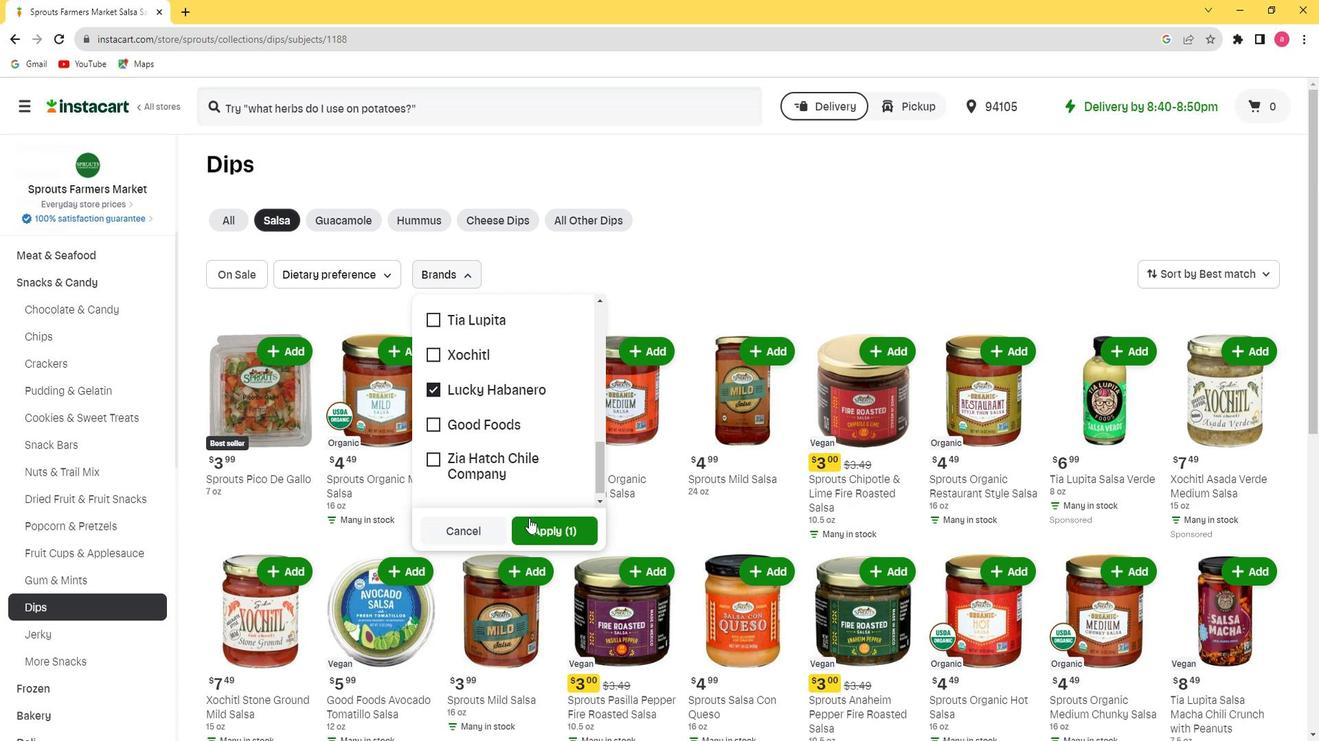 
Action: Mouse pressed left at (509, 524)
Screenshot: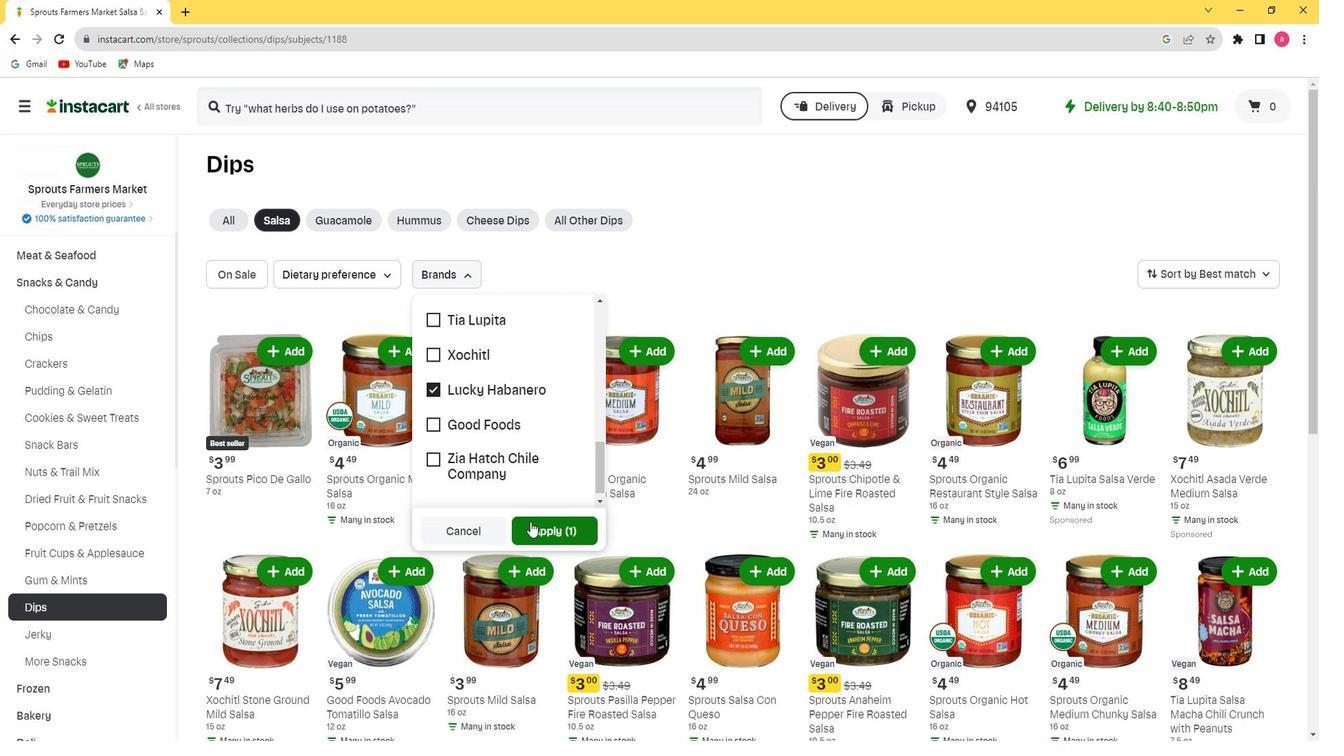 
Action: Mouse moved to (664, 316)
Screenshot: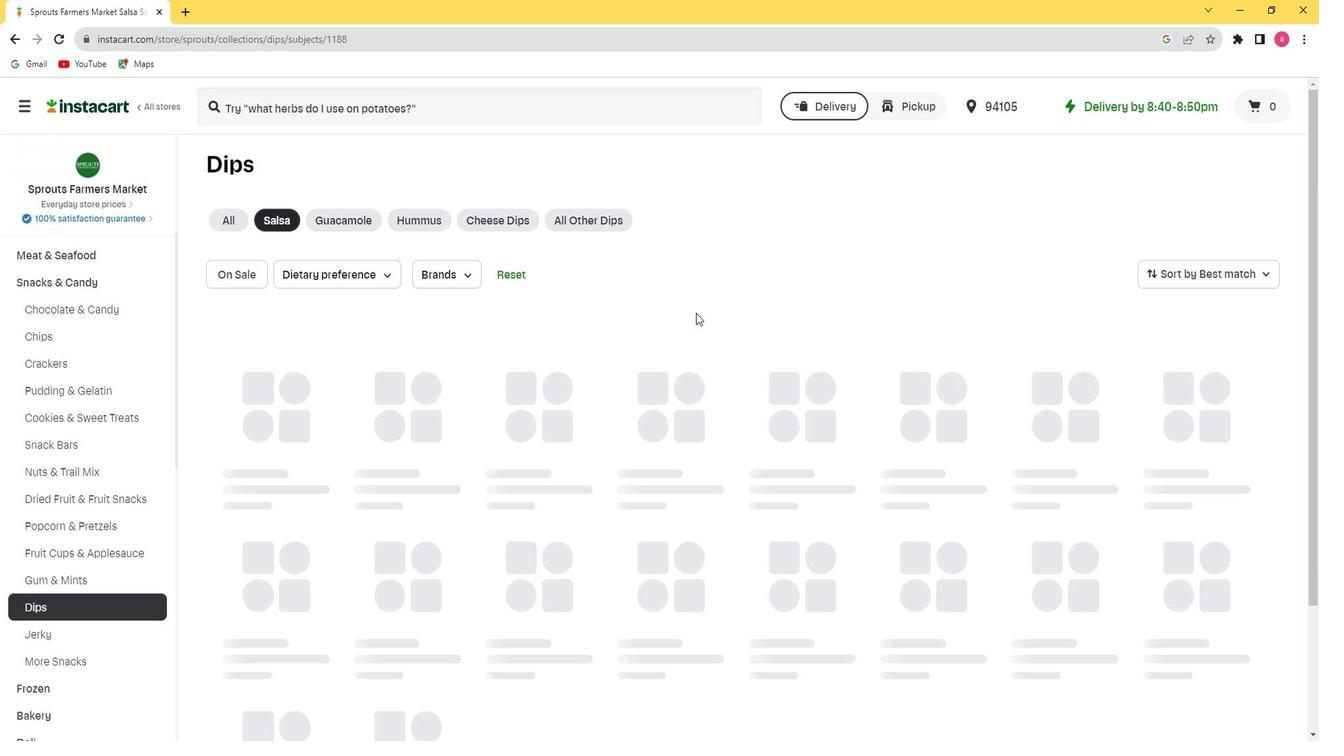 
